 Task: Plan a team-building outdoor sports day for  the 12th at 10:30 AM to 11 AM.
Action: Mouse moved to (47, 70)
Screenshot: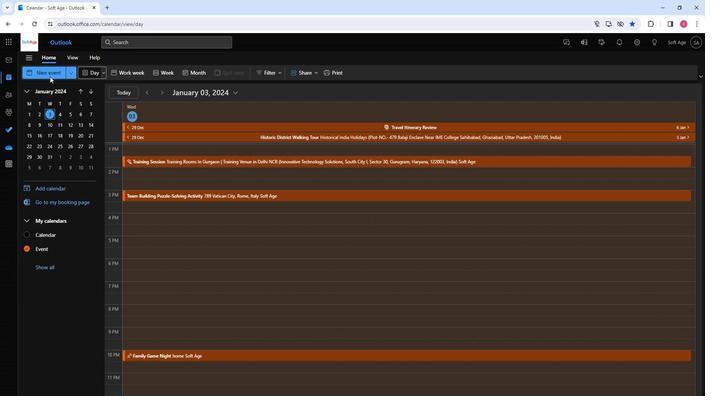 
Action: Mouse pressed left at (47, 70)
Screenshot: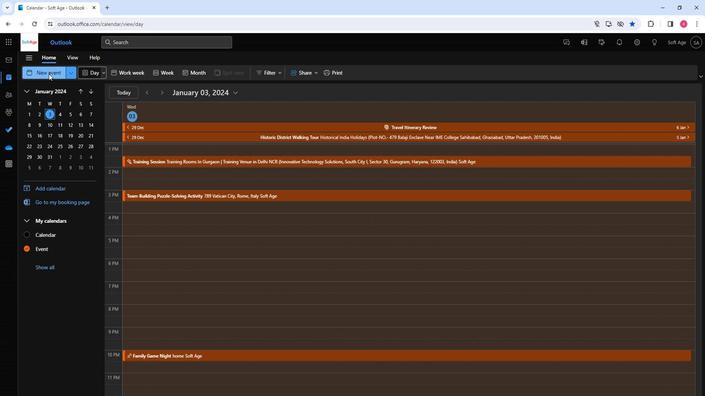 
Action: Mouse moved to (196, 117)
Screenshot: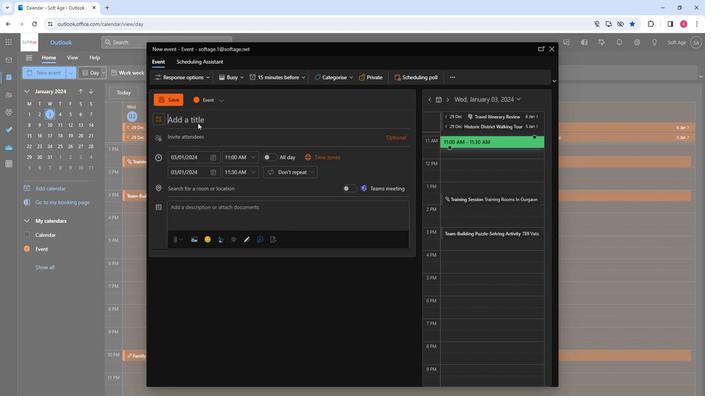 
Action: Mouse pressed left at (196, 117)
Screenshot: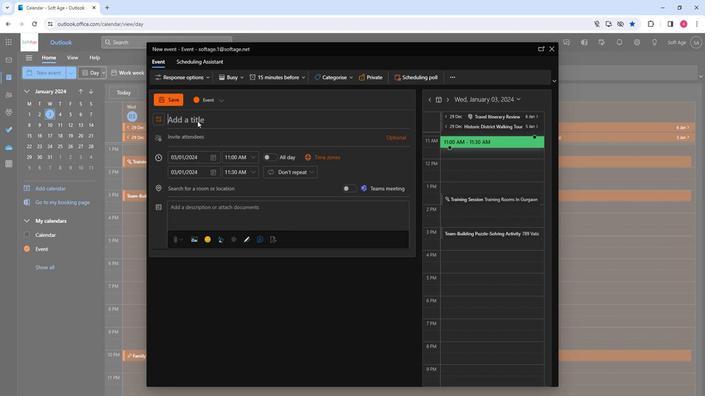 
Action: Key pressed <Key.shift>Team-<Key.shift>Building<Key.space><Key.shift>Outdoor<Key.space><Key.shift>Sports<Key.space><Key.shift><Key.shift>Day
Screenshot: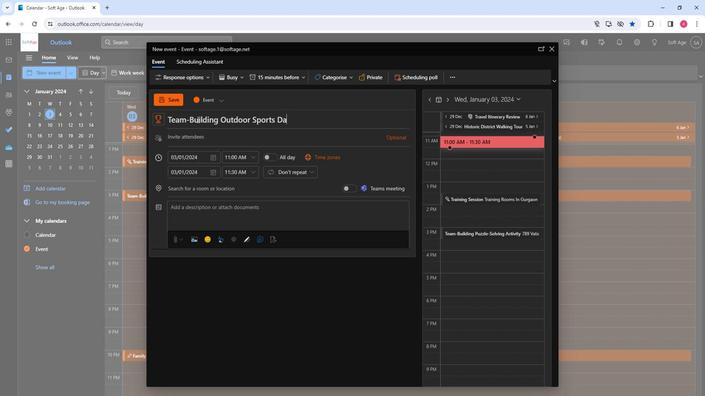 
Action: Mouse moved to (180, 134)
Screenshot: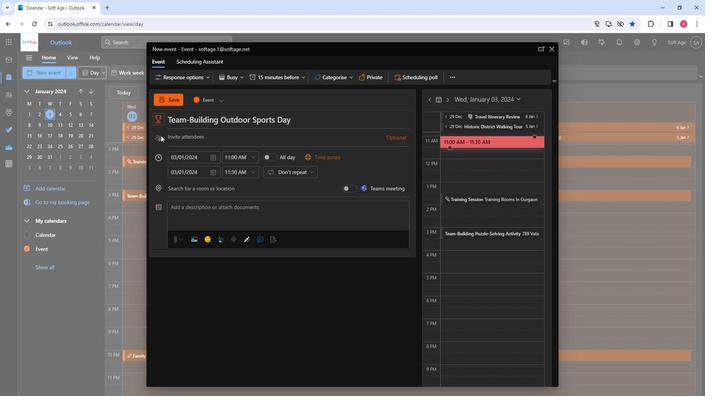 
Action: Mouse pressed left at (180, 134)
Screenshot: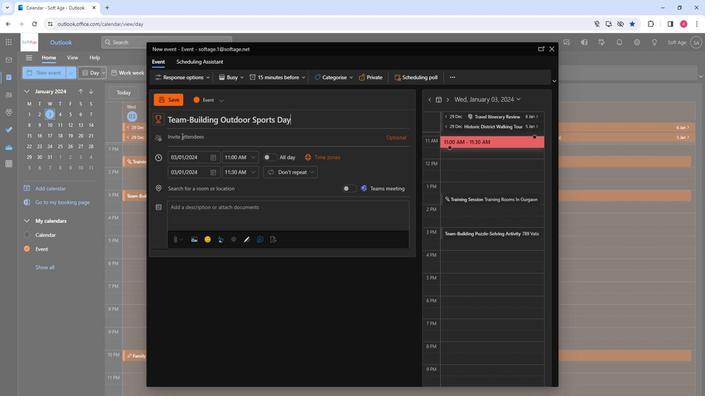 
Action: Key pressed so
Screenshot: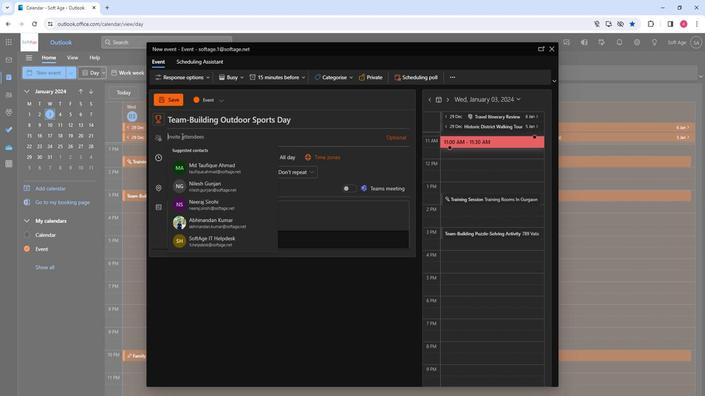 
Action: Mouse moved to (190, 167)
Screenshot: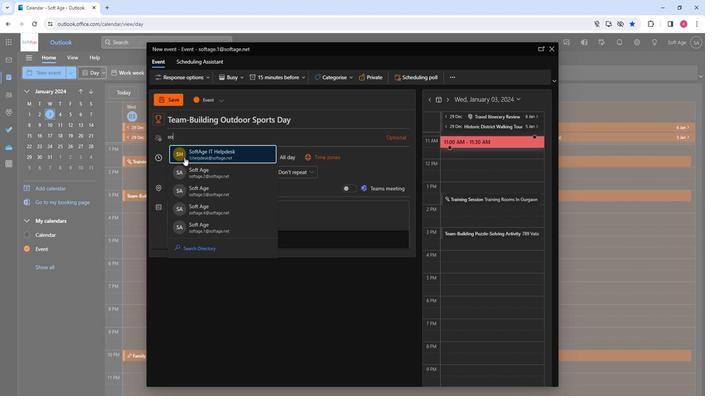 
Action: Mouse pressed left at (190, 167)
Screenshot: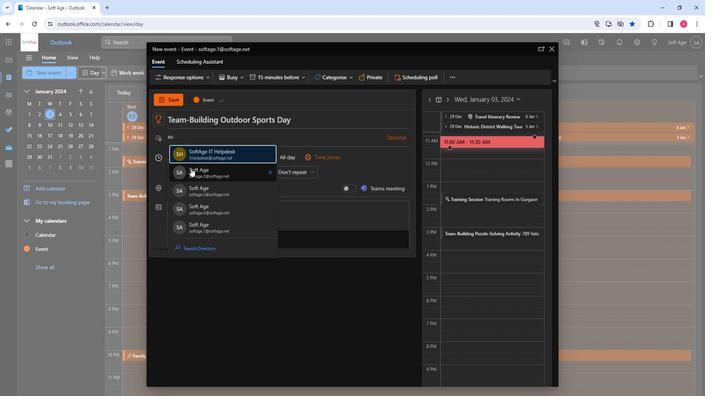 
Action: Key pressed so
Screenshot: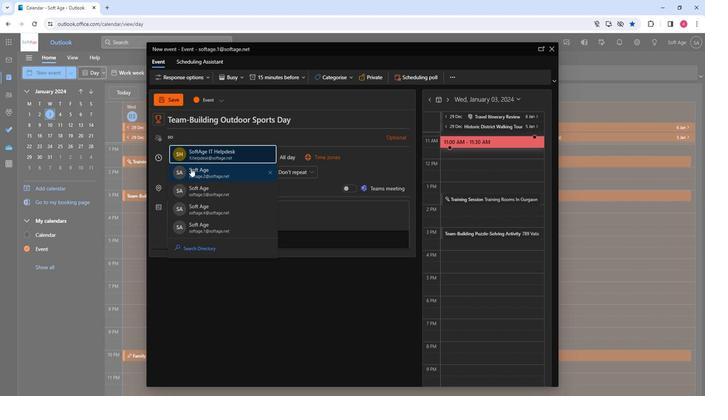
Action: Mouse moved to (232, 222)
Screenshot: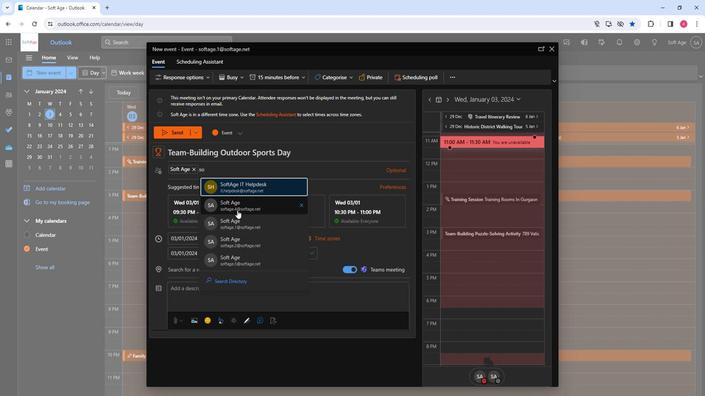 
Action: Mouse pressed left at (232, 222)
Screenshot: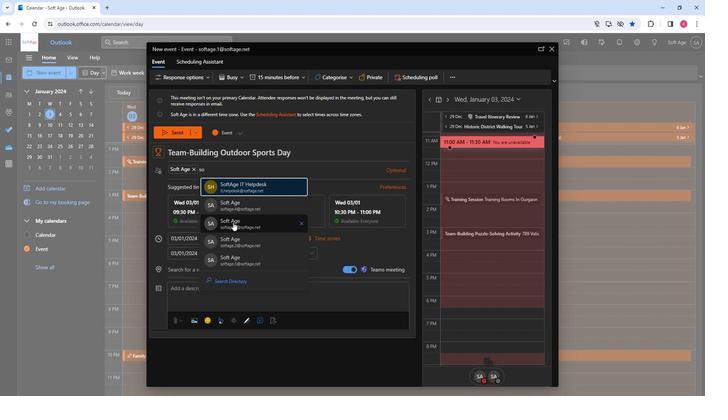 
Action: Key pressed so
Screenshot: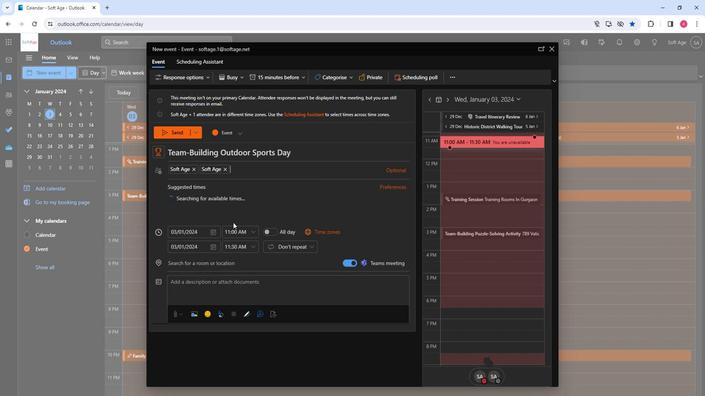 
Action: Mouse moved to (265, 249)
Screenshot: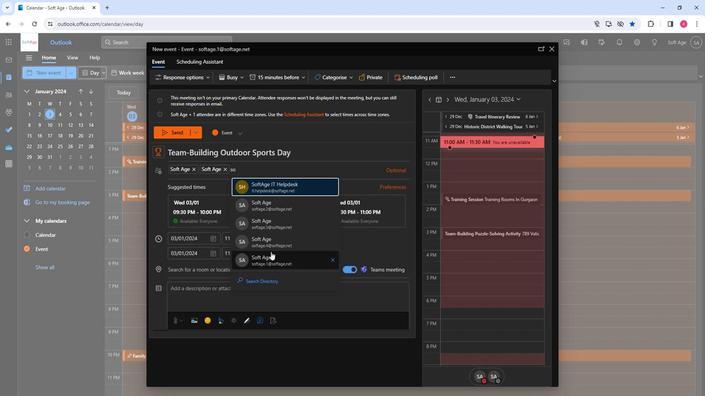 
Action: Mouse pressed left at (265, 249)
Screenshot: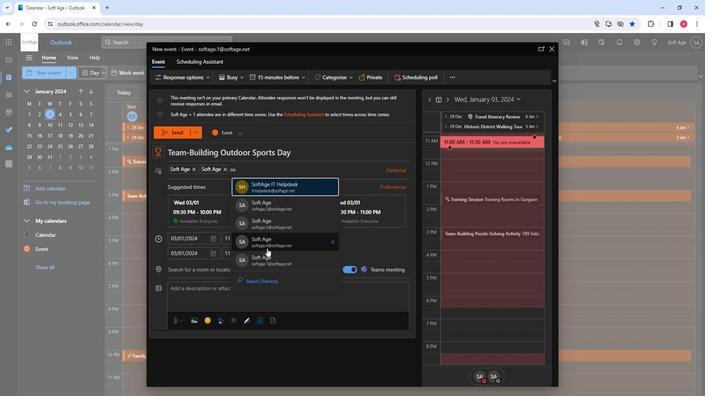
Action: Key pressed so
Screenshot: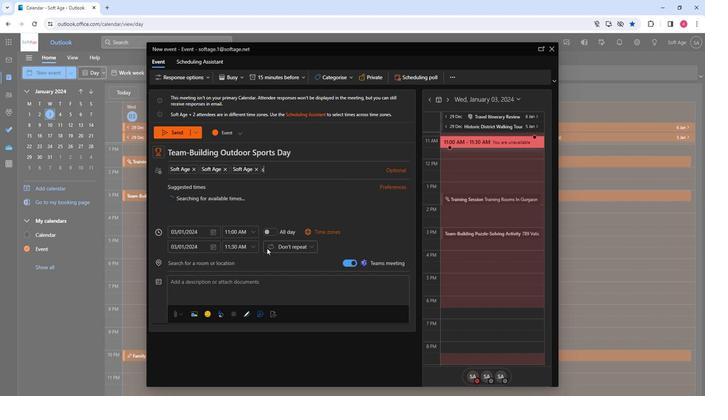 
Action: Mouse moved to (282, 264)
Screenshot: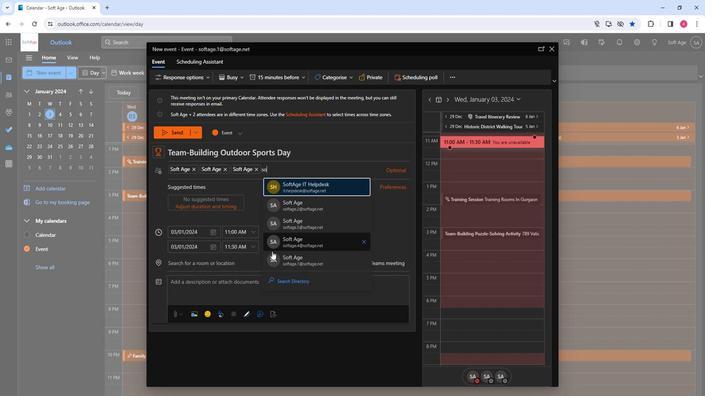 
Action: Mouse pressed left at (282, 264)
Screenshot: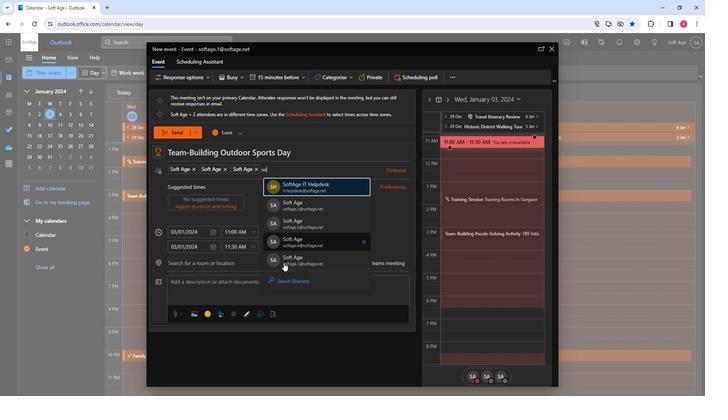 
Action: Mouse moved to (209, 232)
Screenshot: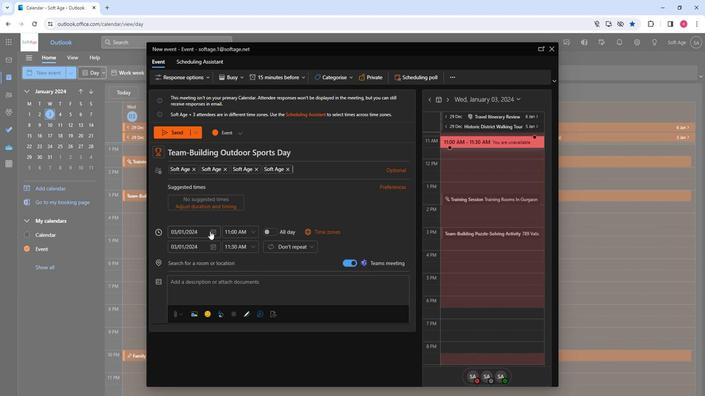 
Action: Mouse pressed left at (209, 232)
Screenshot: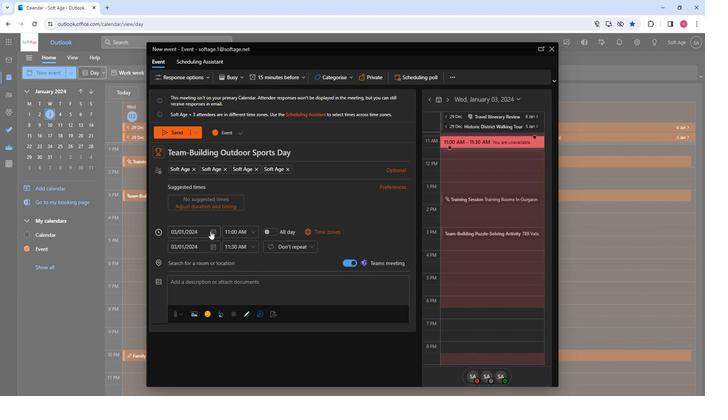
Action: Mouse moved to (215, 284)
Screenshot: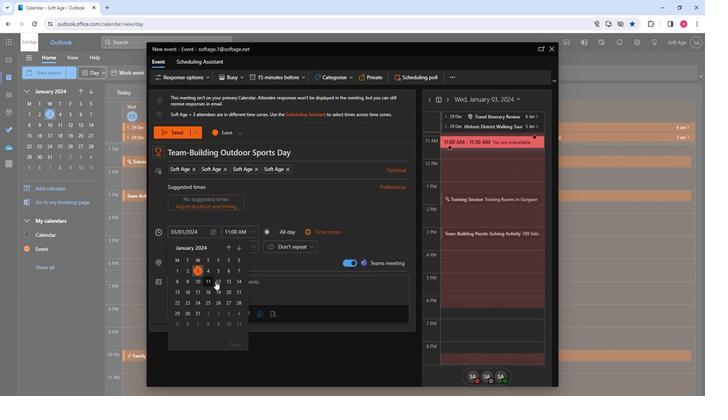
Action: Mouse pressed left at (215, 284)
Screenshot: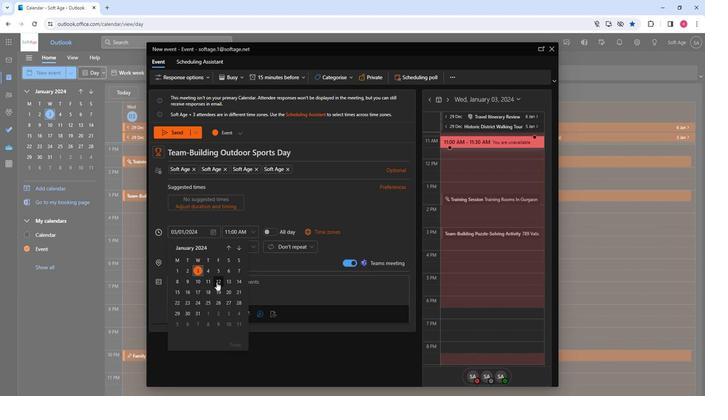 
Action: Mouse moved to (249, 233)
Screenshot: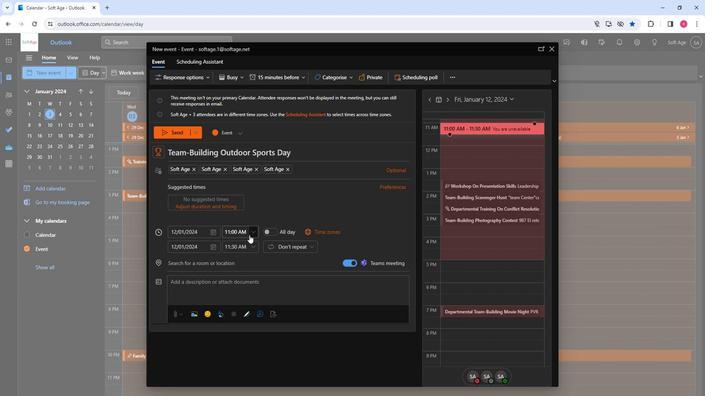 
Action: Mouse pressed left at (249, 233)
Screenshot: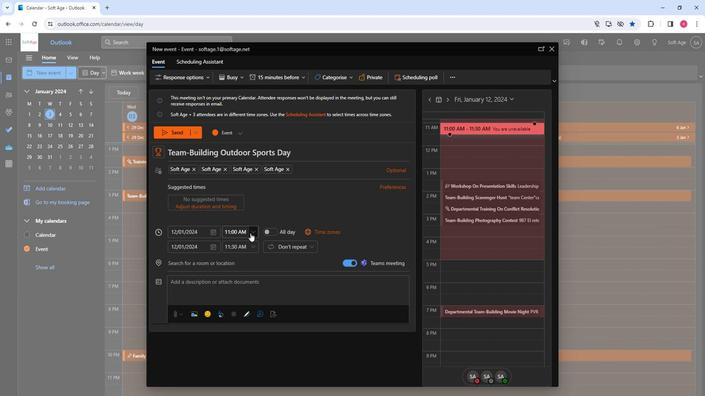 
Action: Mouse moved to (240, 261)
Screenshot: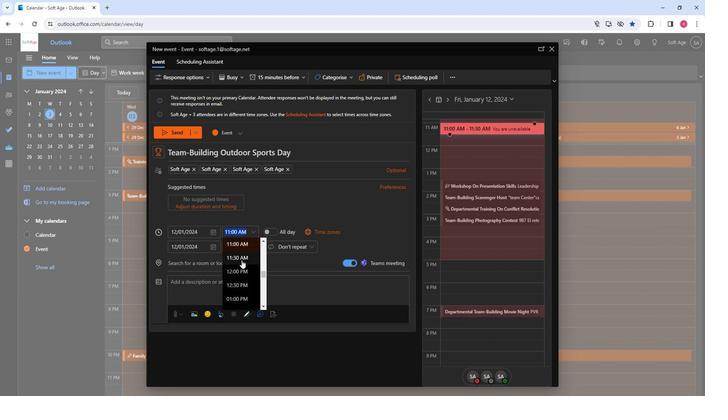 
Action: Mouse scrolled (240, 261) with delta (0, 0)
Screenshot: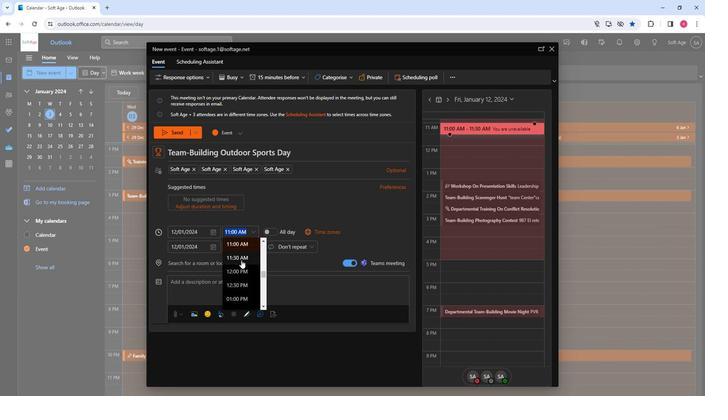 
Action: Mouse moved to (238, 271)
Screenshot: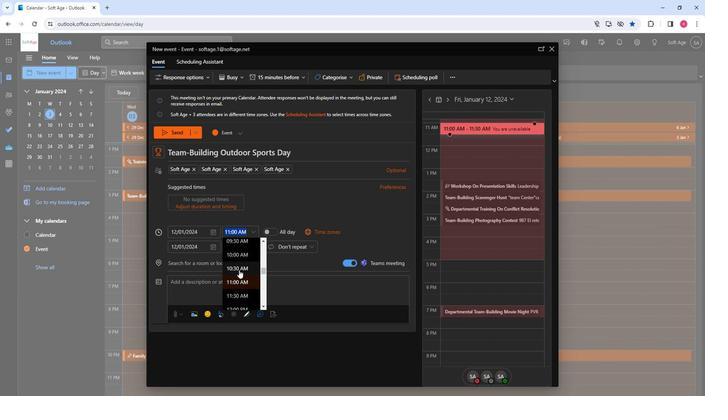 
Action: Mouse pressed left at (238, 271)
Screenshot: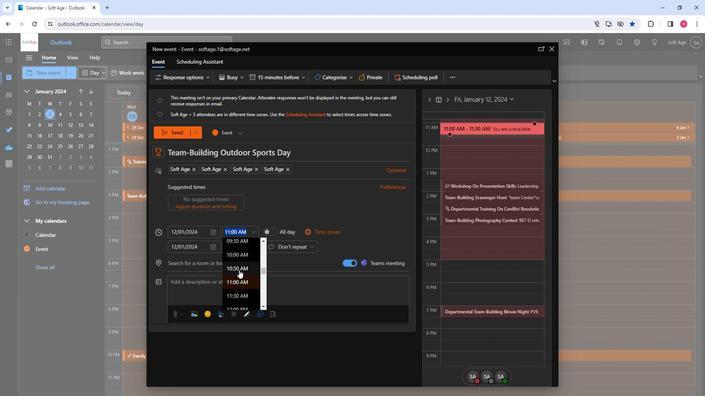 
Action: Mouse moved to (216, 264)
Screenshot: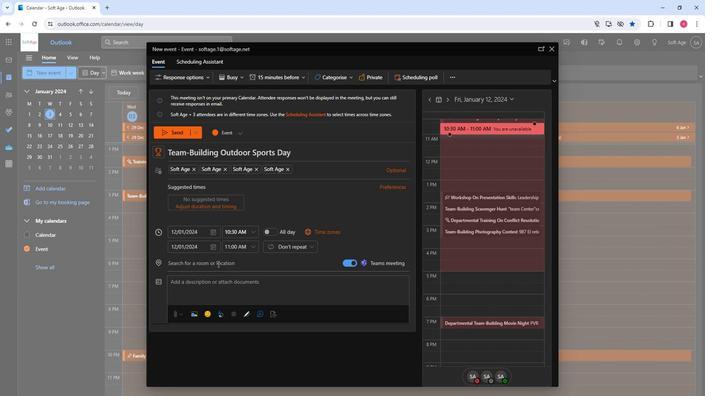 
Action: Mouse pressed left at (216, 264)
Screenshot: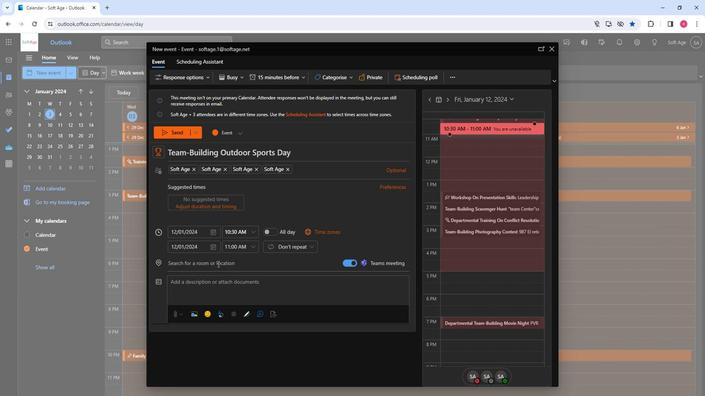 
Action: Mouse moved to (216, 264)
Screenshot: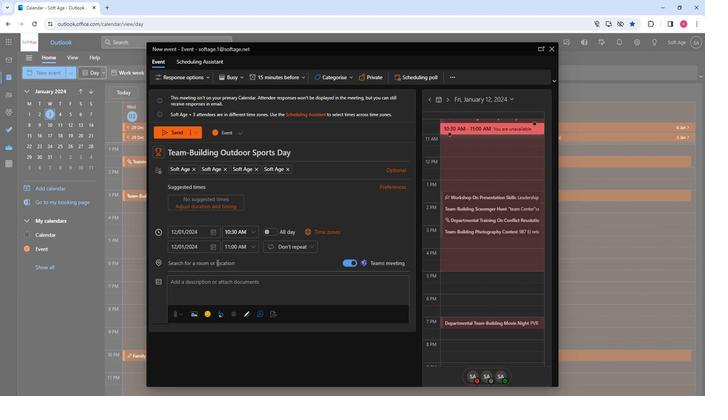 
Action: Key pressed so
Screenshot: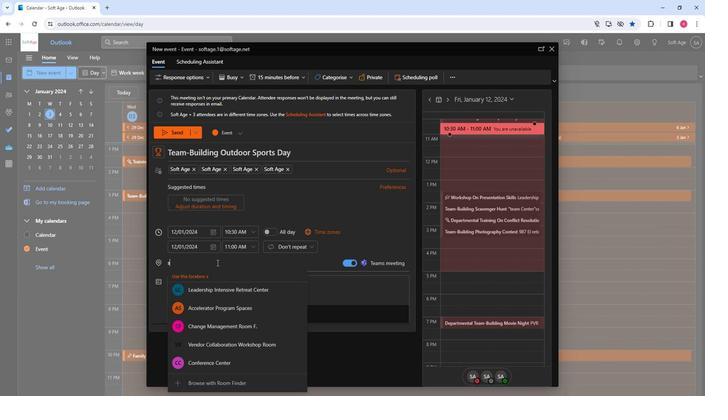 
Action: Mouse moved to (205, 329)
Screenshot: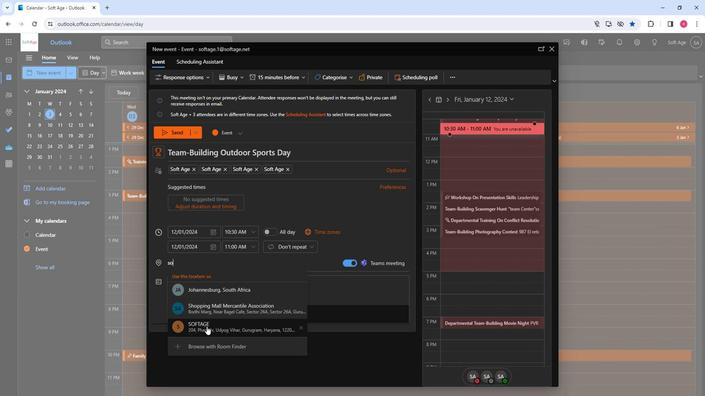 
Action: Mouse pressed left at (205, 329)
Screenshot: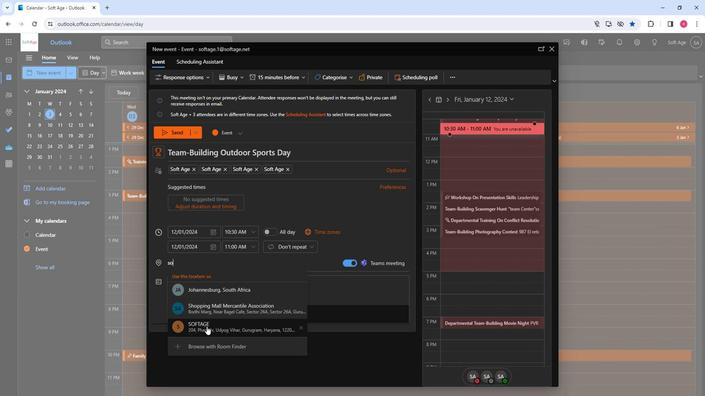 
Action: Mouse moved to (193, 292)
Screenshot: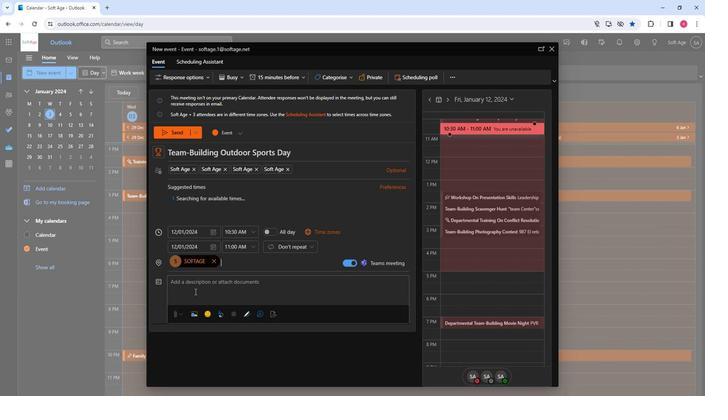 
Action: Mouse pressed left at (193, 292)
Screenshot: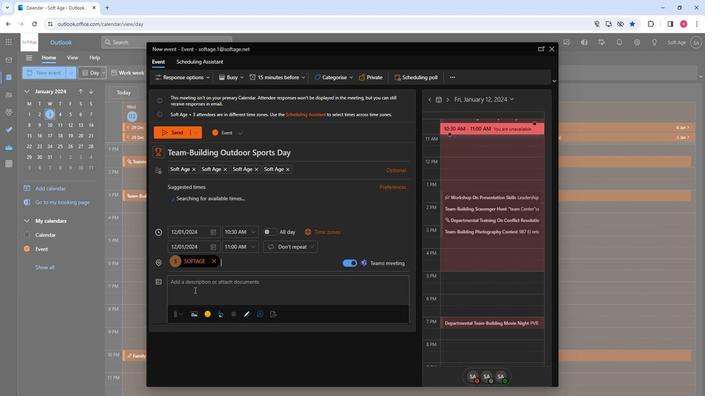 
Action: Key pressed <Key.shift>Lace-up<Key.space>for<Key.space>teamwork<Key.shift><Key.shift><Key.shift><Key.shift><Key.shift><Key.shift><Key.shift><Key.shift><Key.shift><Key.shift>!<Key.space><Key.shift>Join<Key.space>our<Key.space>team-building<Key.space>outdoor<Key.space>sports<Key.space>day<Key.space>next<Key.space>month.<Key.space><Key.shift>Engage<Key.space>in<Key.space>friendly<Key.space>competition,<Key.space>strengthen<Key.space>bonds<Key.space><Key.backspace>,<Key.space>and<Key.space>enjoy<Key.space>a<Key.space>day<Key.space>of<Key.space>camraderie<Key.space>through<Key.space>various<Key.space>sports<Key.space>activities.
Screenshot: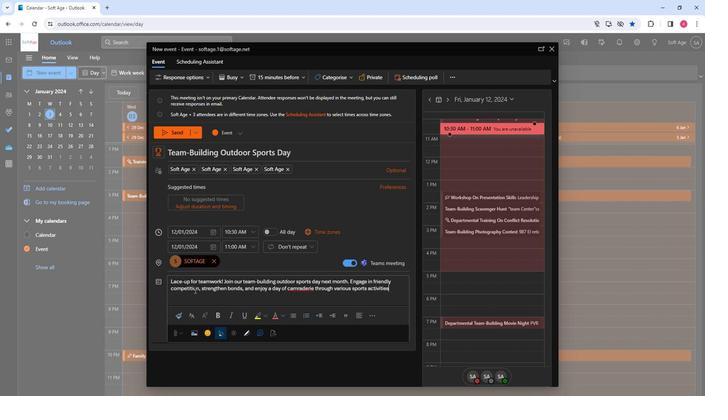 
Action: Mouse moved to (224, 289)
Screenshot: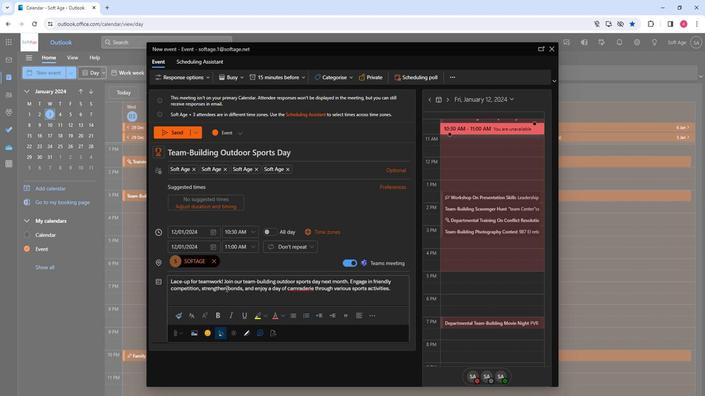 
Action: Mouse pressed left at (224, 289)
Screenshot: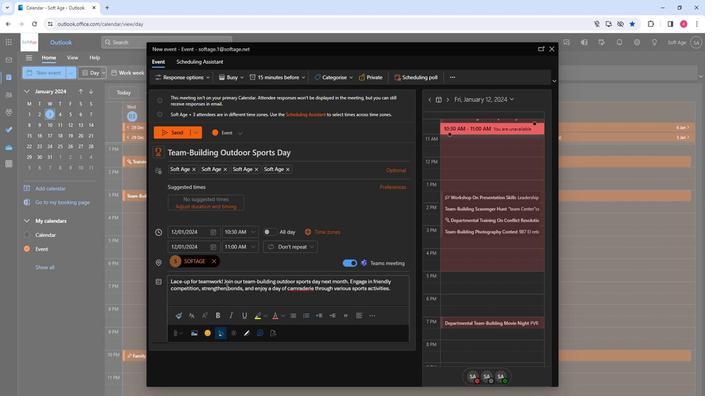 
Action: Mouse pressed left at (224, 289)
Screenshot: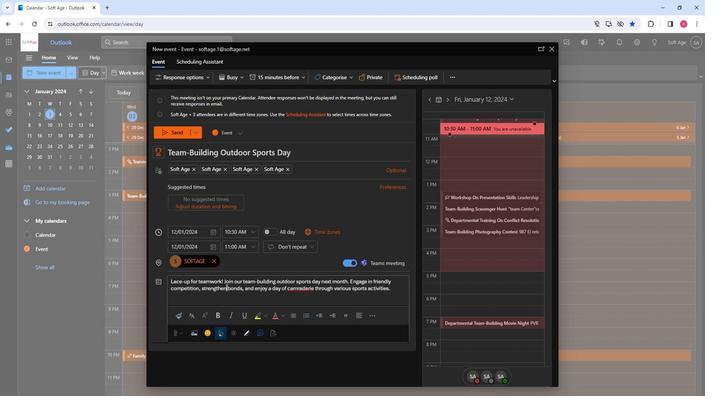 
Action: Mouse pressed left at (224, 289)
Screenshot: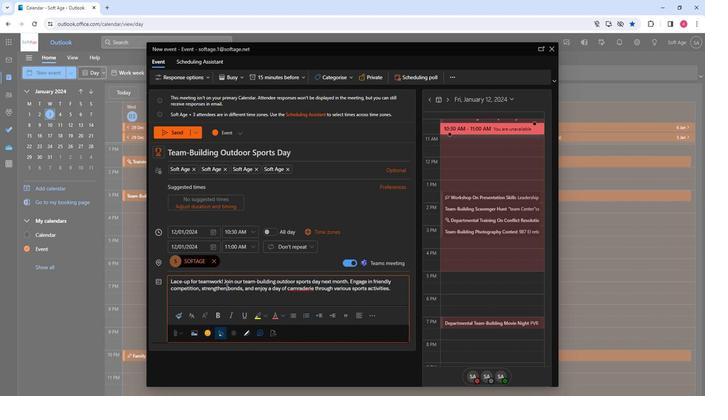 
Action: Mouse moved to (194, 320)
Screenshot: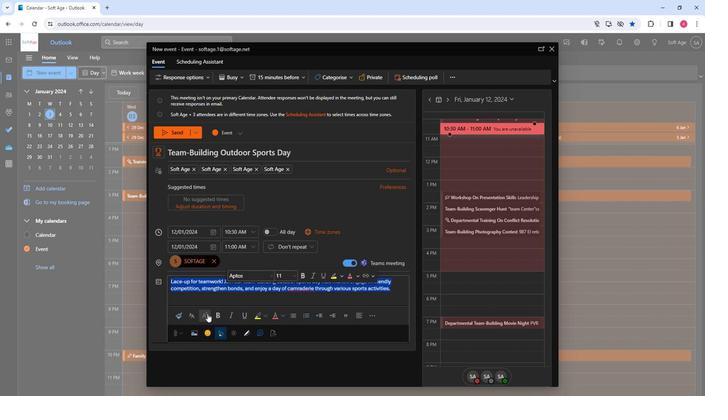 
Action: Mouse pressed left at (194, 320)
Screenshot: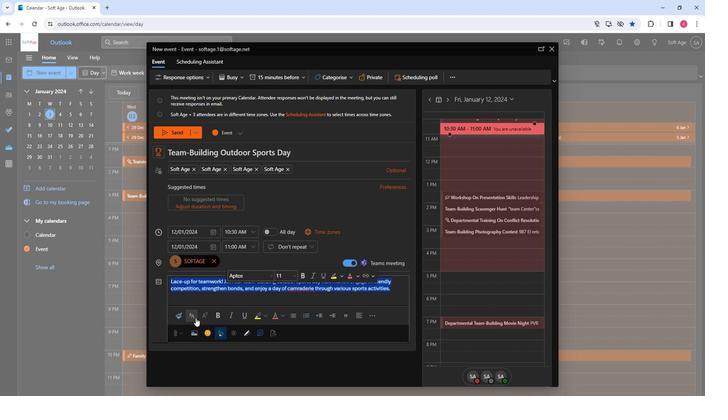 
Action: Mouse moved to (215, 264)
Screenshot: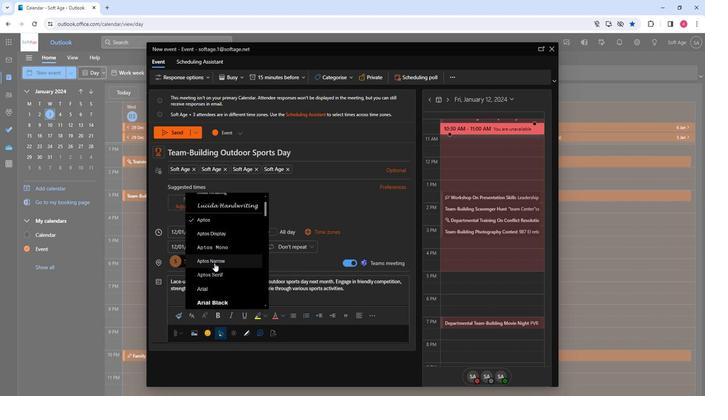 
Action: Mouse scrolled (215, 264) with delta (0, 0)
Screenshot: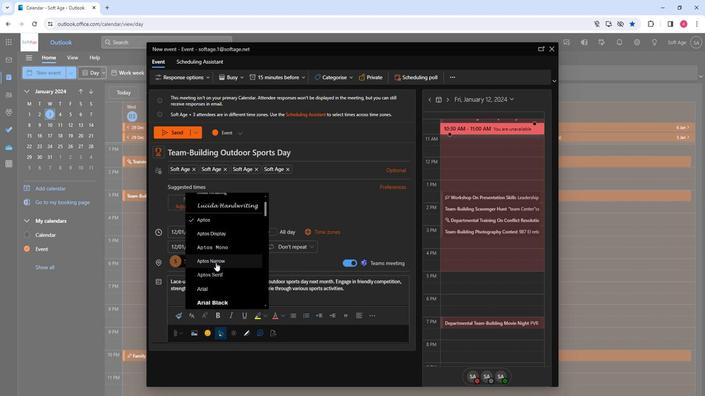 
Action: Mouse scrolled (215, 264) with delta (0, 0)
Screenshot: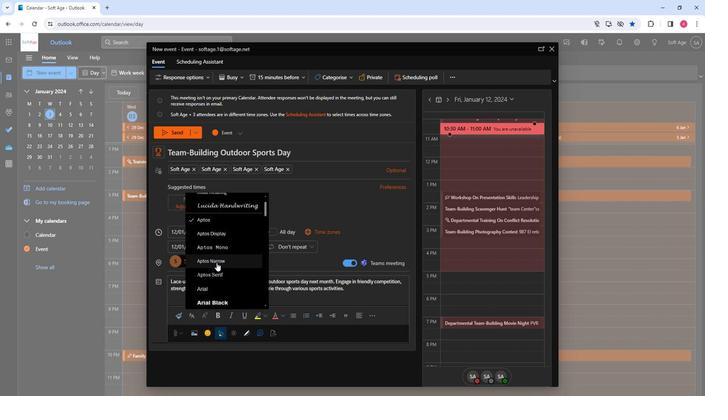 
Action: Mouse moved to (224, 271)
Screenshot: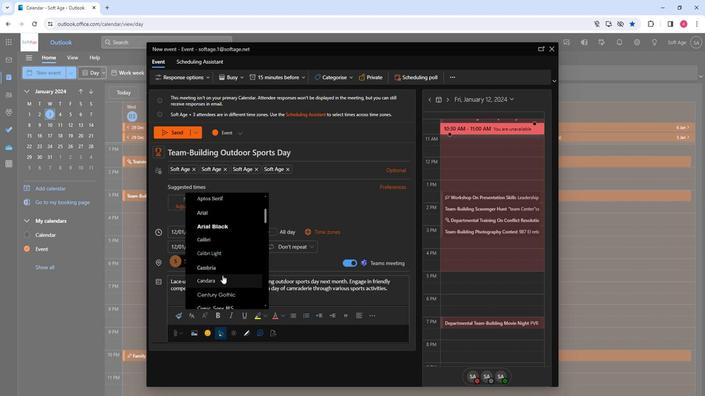 
Action: Mouse scrolled (224, 270) with delta (0, 0)
Screenshot: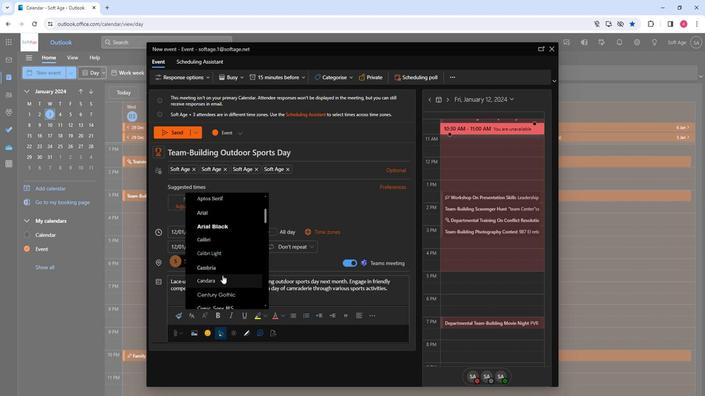 
Action: Mouse scrolled (224, 270) with delta (0, 0)
Screenshot: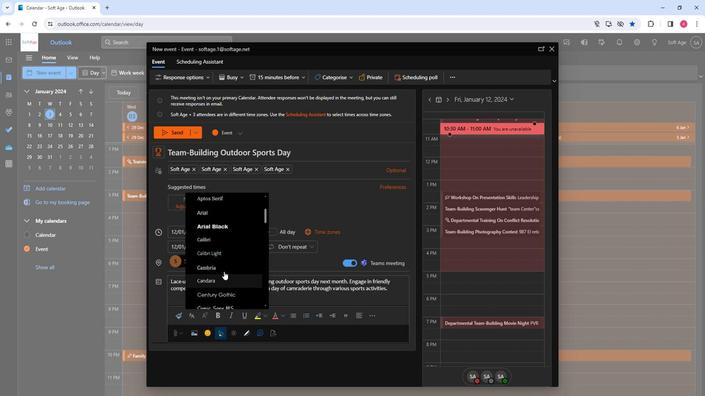 
Action: Mouse moved to (222, 234)
Screenshot: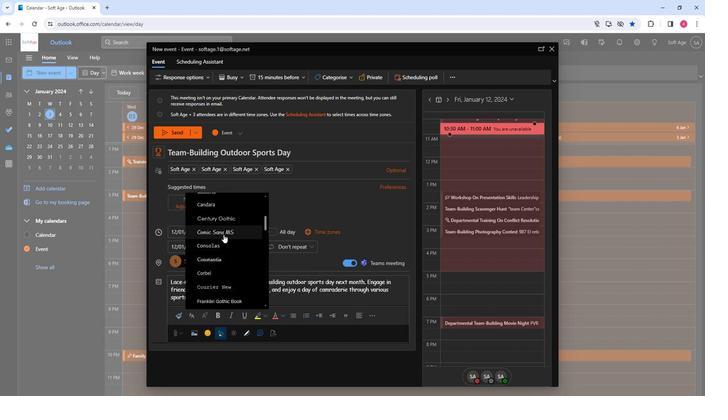
Action: Mouse pressed left at (222, 234)
Screenshot: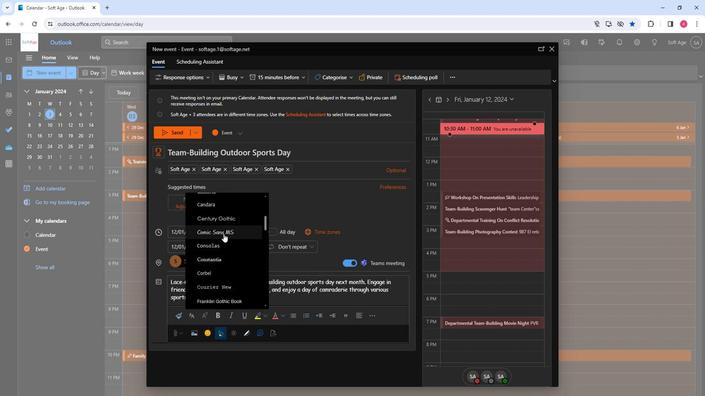 
Action: Mouse moved to (231, 318)
Screenshot: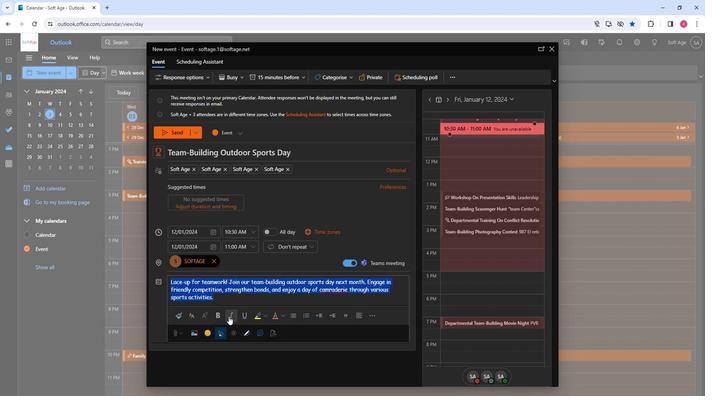 
Action: Mouse pressed left at (231, 318)
Screenshot: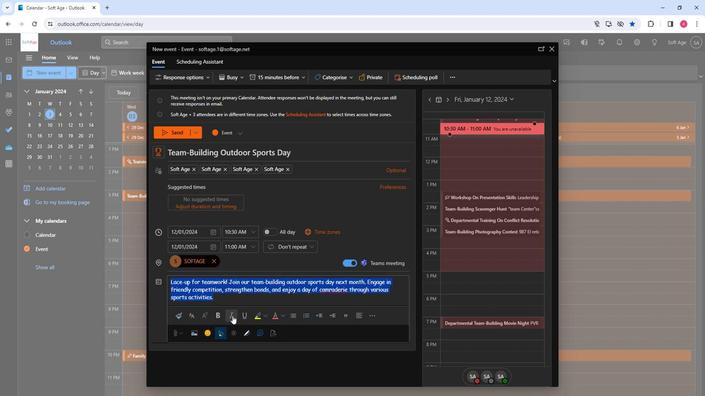 
Action: Mouse moved to (263, 320)
Screenshot: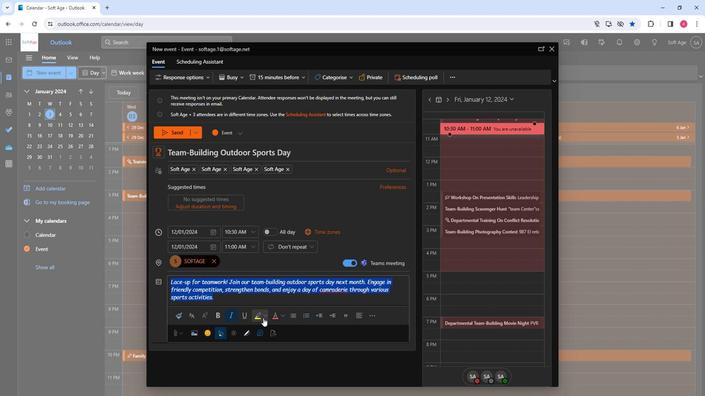 
Action: Mouse pressed left at (263, 320)
Screenshot: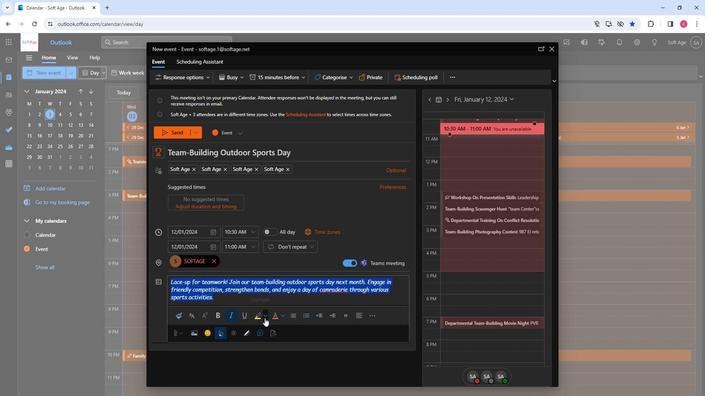 
Action: Mouse moved to (272, 336)
Screenshot: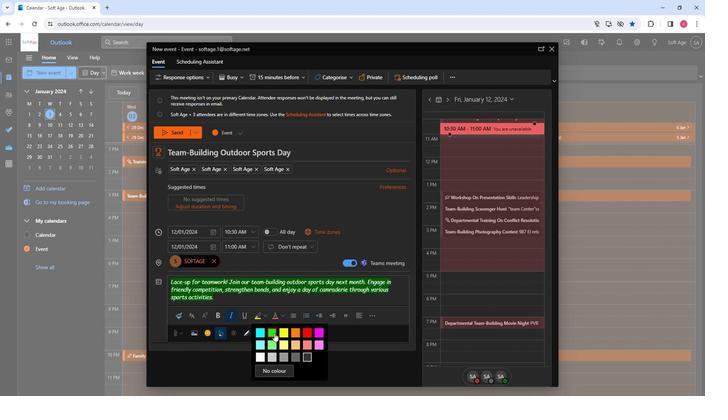 
Action: Mouse pressed left at (272, 336)
Screenshot: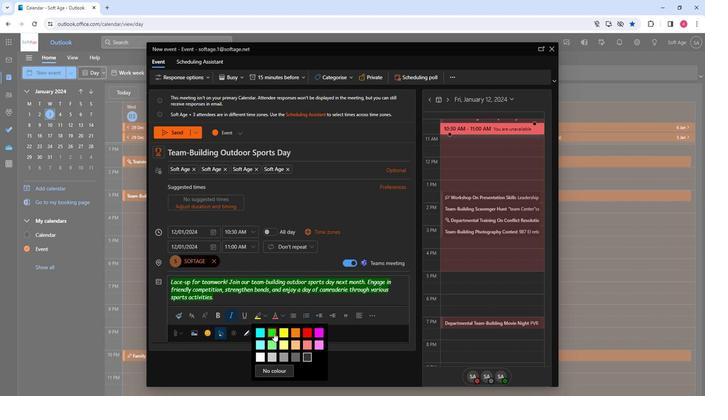 
Action: Mouse moved to (229, 304)
Screenshot: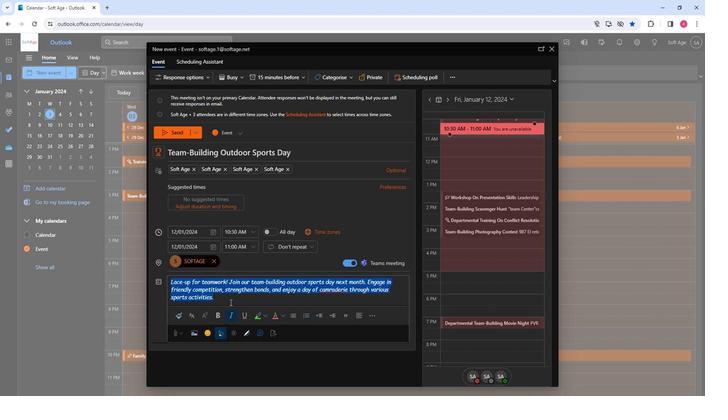 
Action: Mouse pressed left at (229, 304)
Screenshot: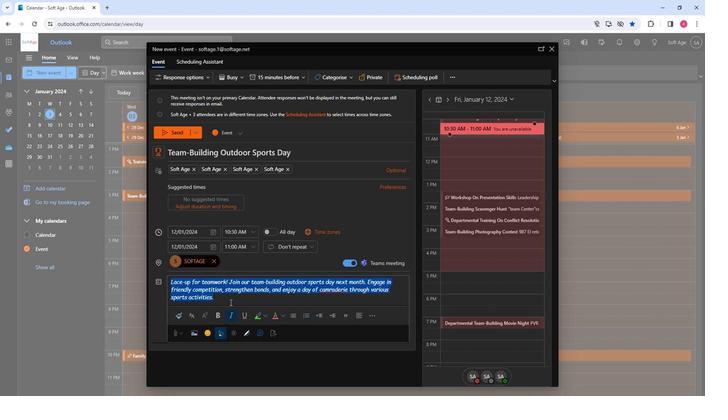 
Action: Mouse moved to (279, 318)
Screenshot: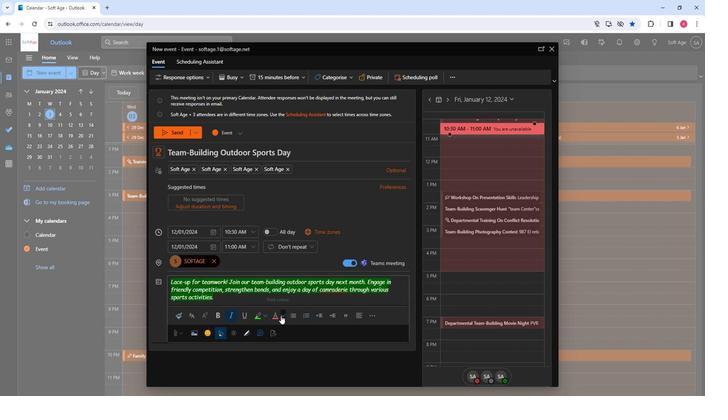 
Action: Mouse pressed left at (279, 318)
Screenshot: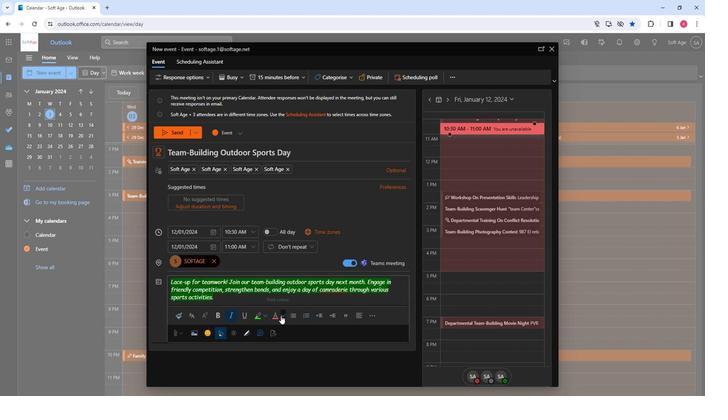 
Action: Mouse moved to (288, 264)
Screenshot: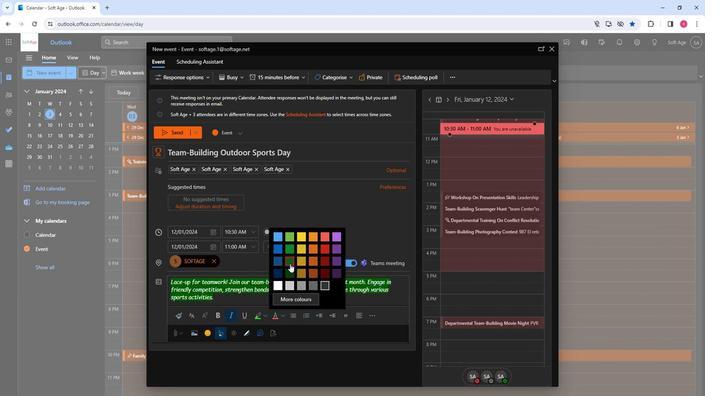 
Action: Mouse pressed left at (288, 264)
Screenshot: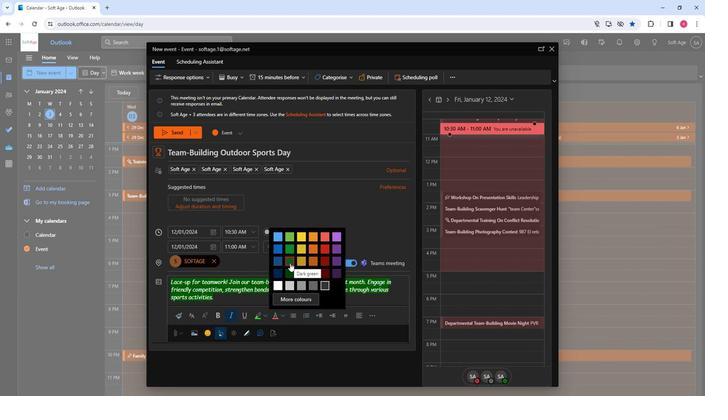 
Action: Mouse moved to (224, 300)
Screenshot: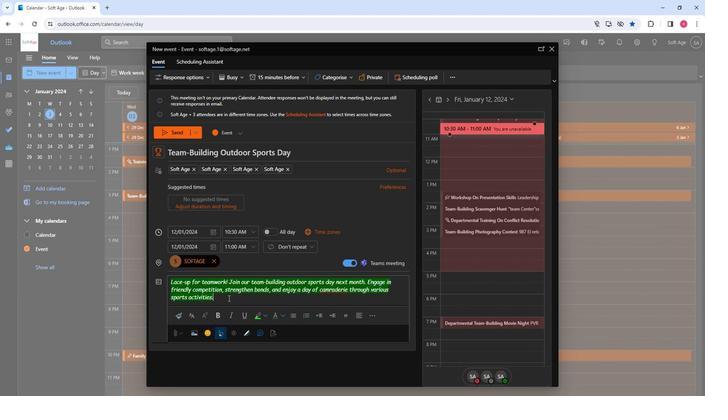 
Action: Mouse pressed left at (224, 300)
Screenshot: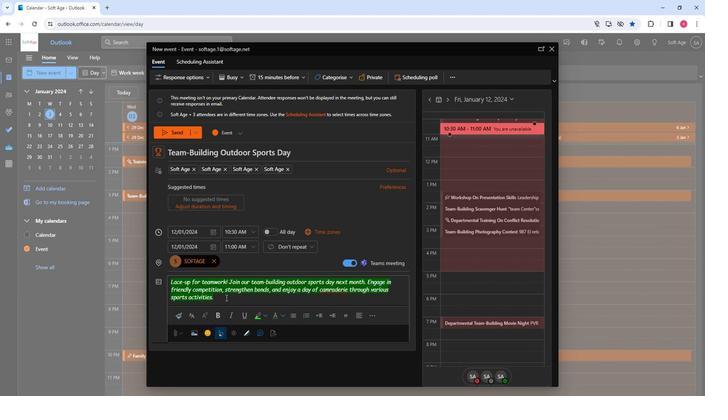 
Action: Mouse moved to (179, 129)
Screenshot: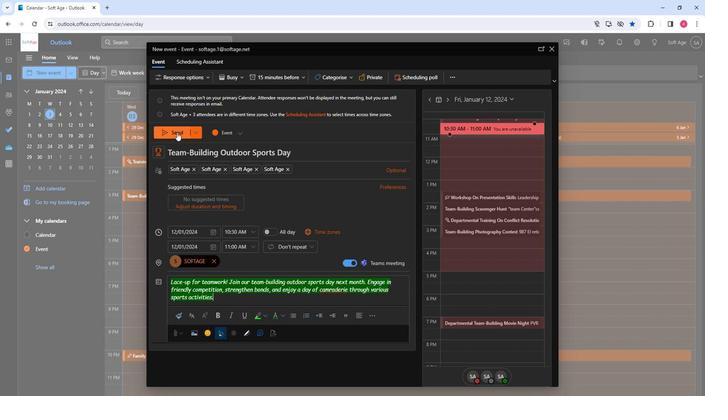 
Action: Mouse pressed left at (179, 129)
Screenshot: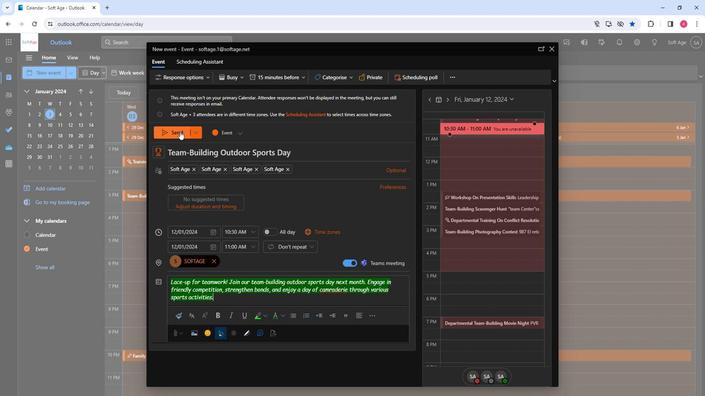 
Action: Mouse moved to (227, 269)
Screenshot: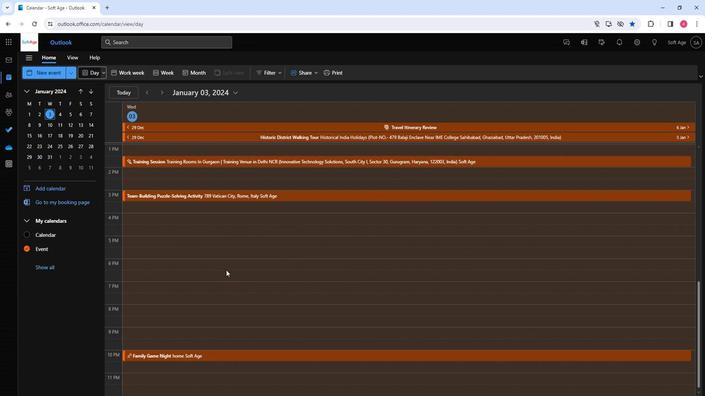 
